 Task: Look for properties with more than 2+ garages.
Action: Mouse moved to (612, 257)
Screenshot: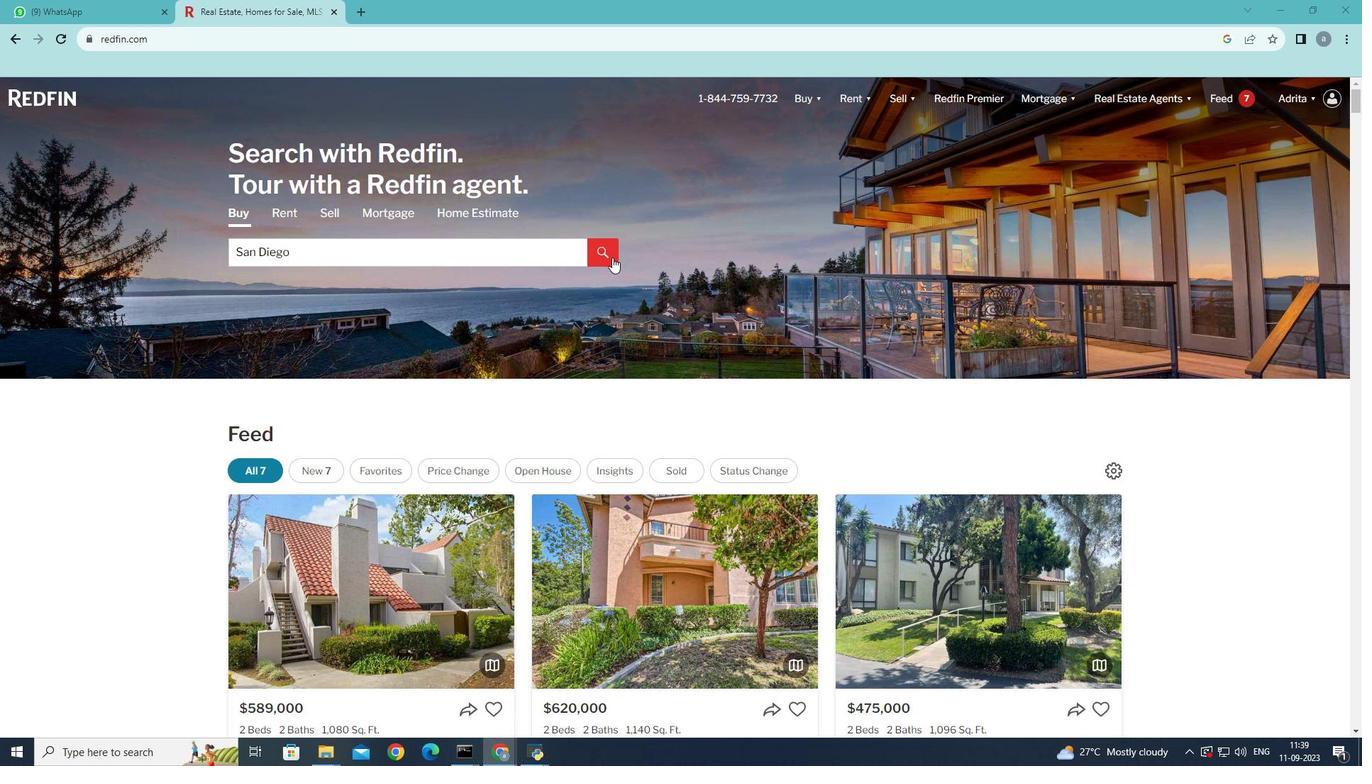 
Action: Mouse pressed left at (612, 257)
Screenshot: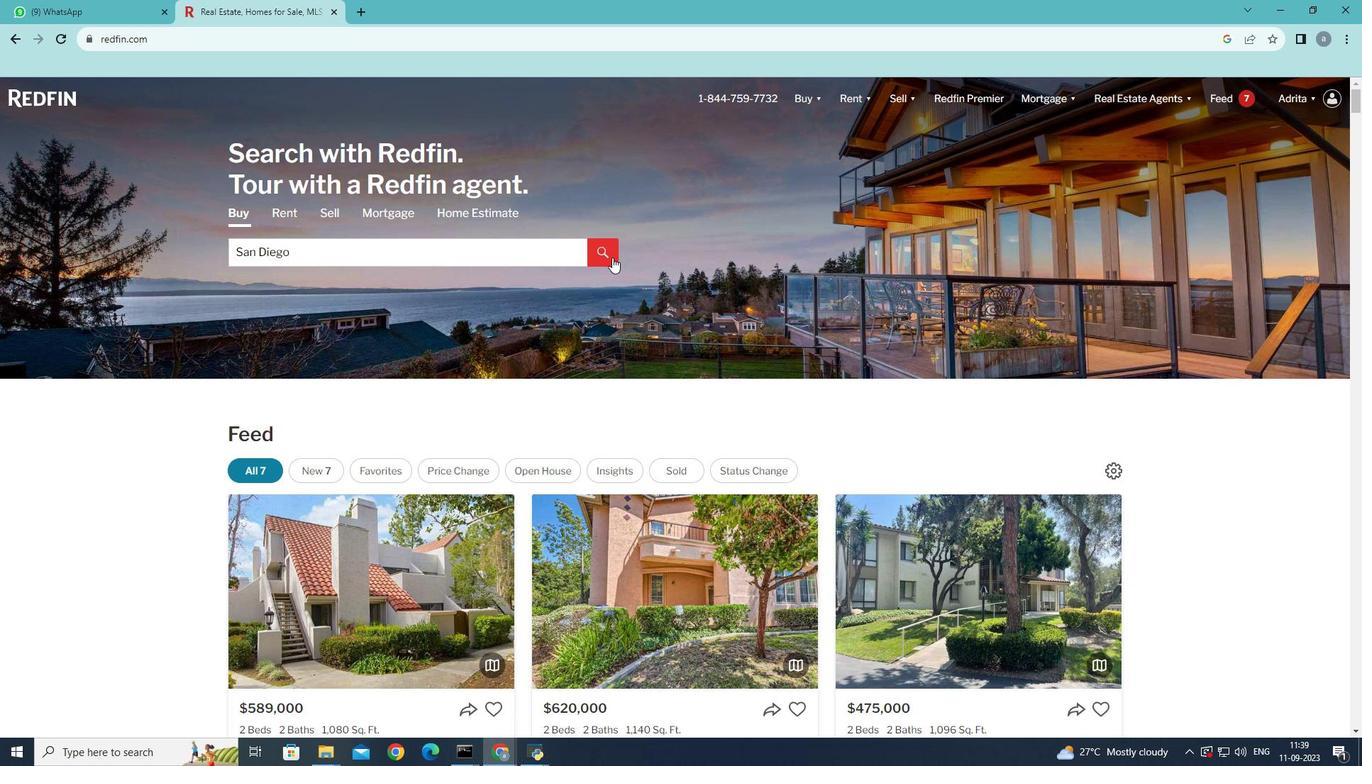 
Action: Mouse moved to (1221, 193)
Screenshot: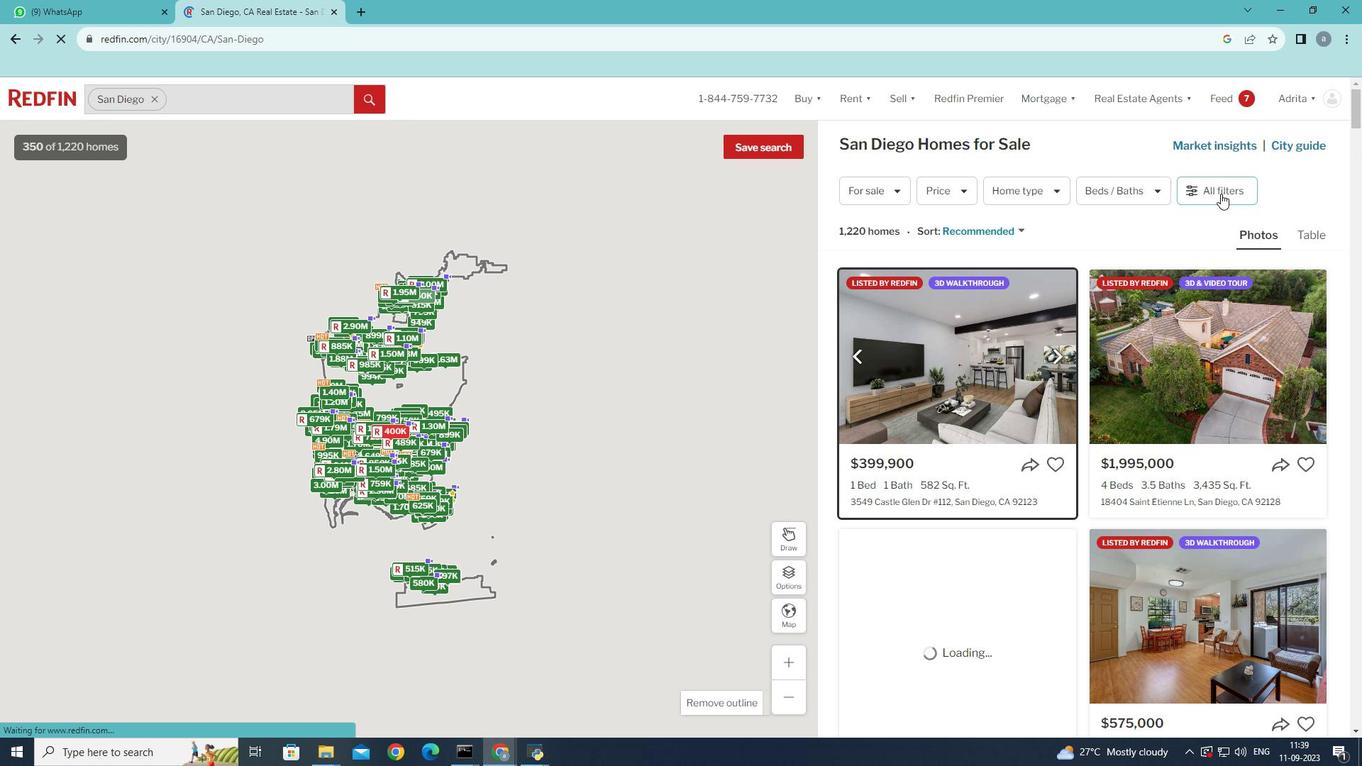
Action: Mouse pressed left at (1221, 193)
Screenshot: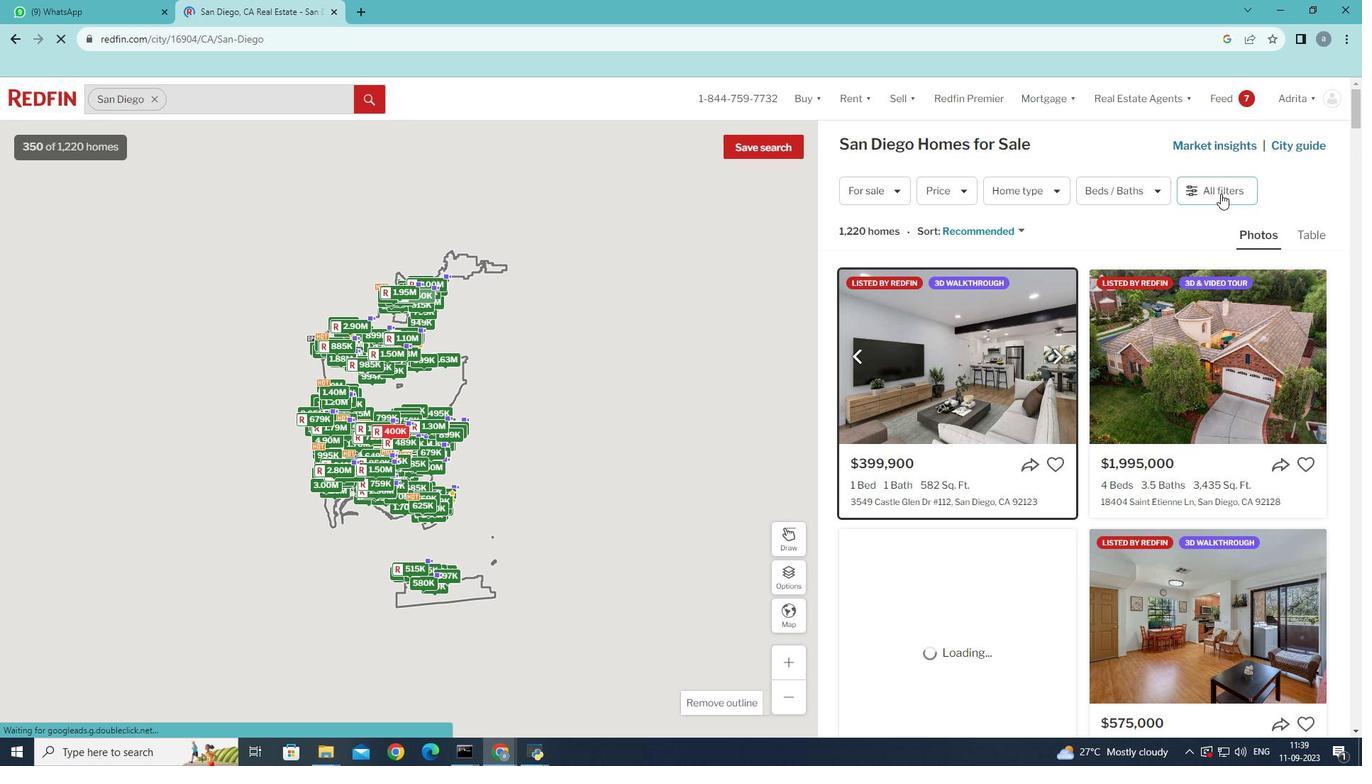 
Action: Mouse moved to (1235, 186)
Screenshot: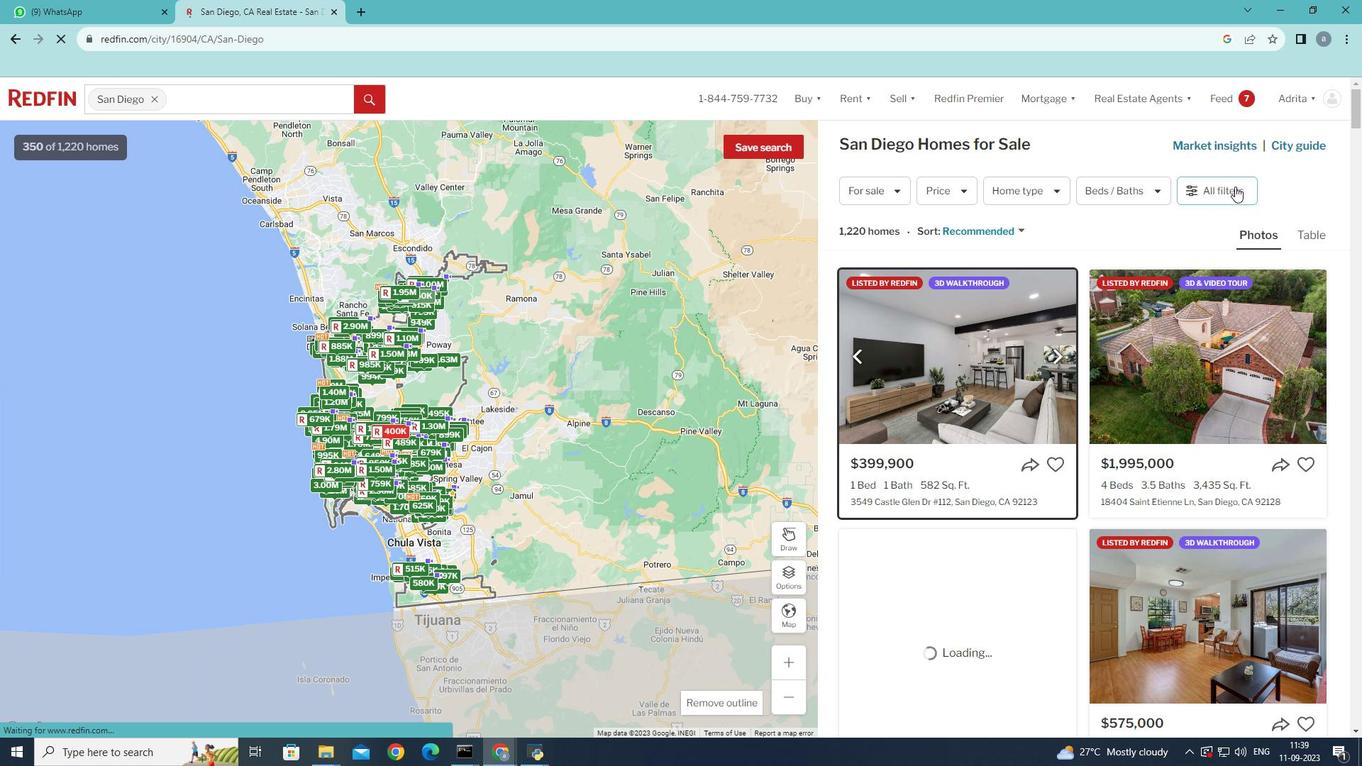 
Action: Mouse pressed left at (1235, 186)
Screenshot: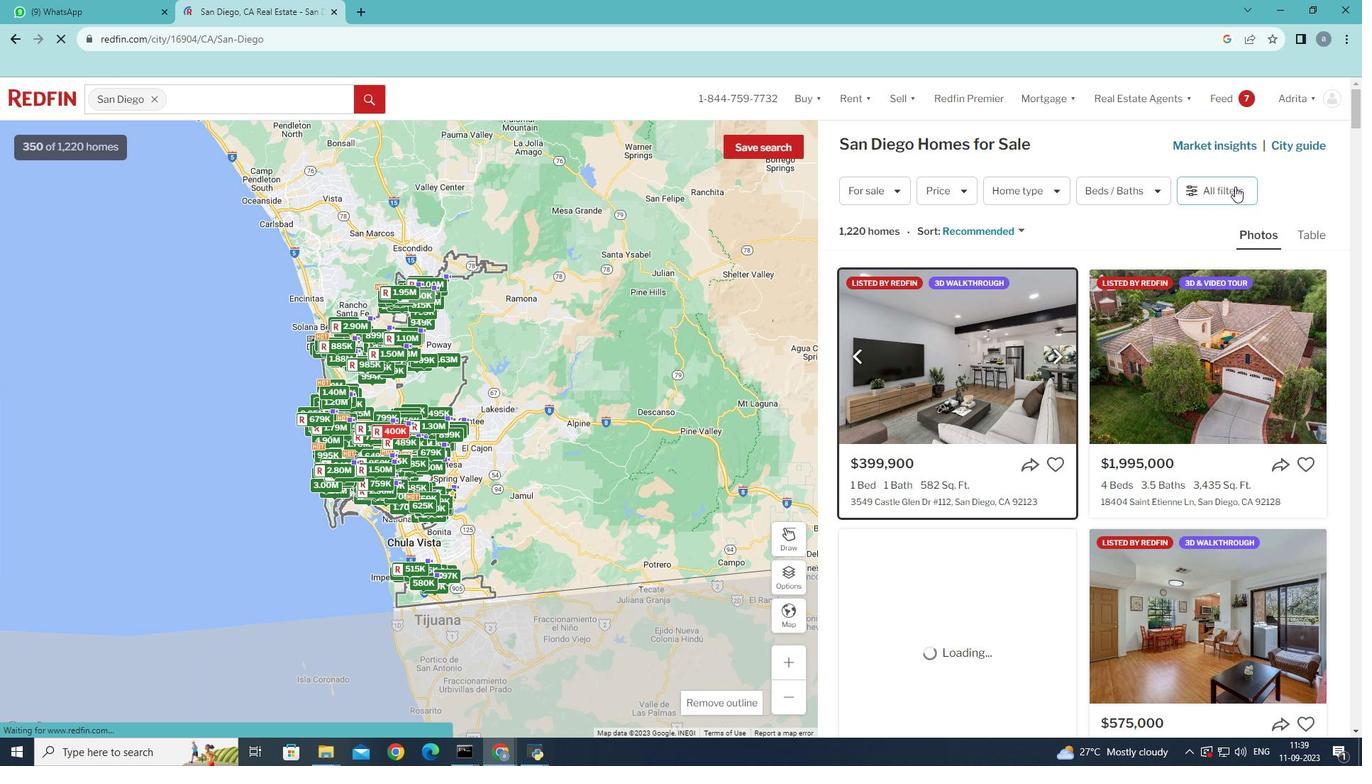 
Action: Mouse moved to (1115, 445)
Screenshot: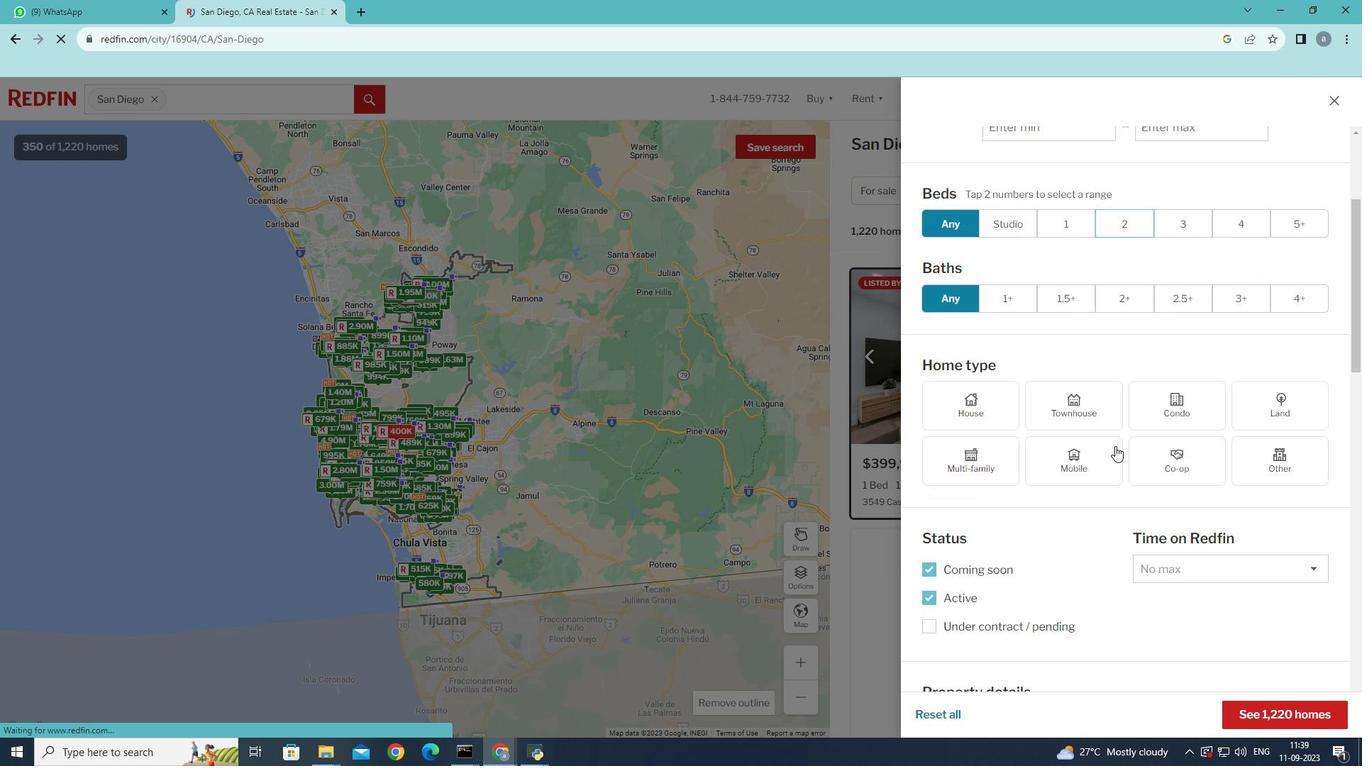 
Action: Mouse scrolled (1115, 445) with delta (0, 0)
Screenshot: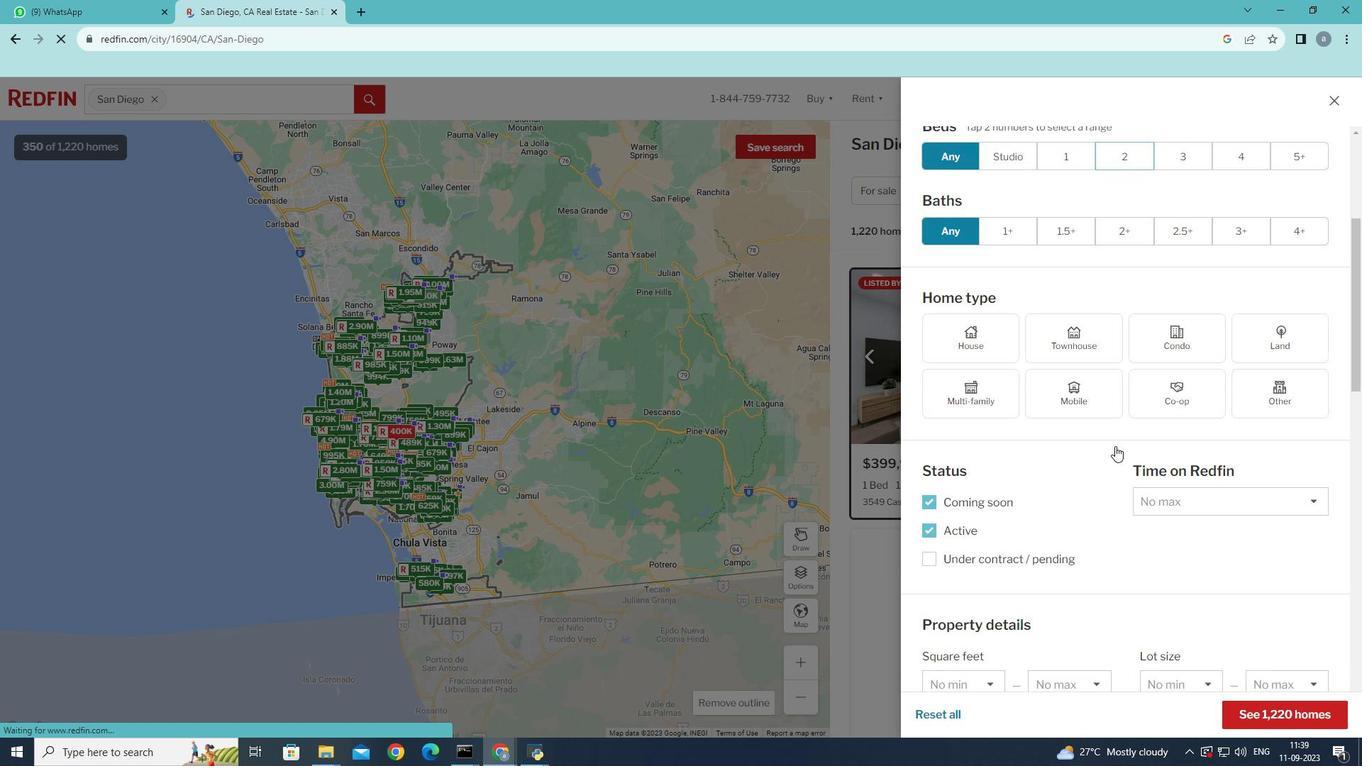 
Action: Mouse scrolled (1115, 445) with delta (0, 0)
Screenshot: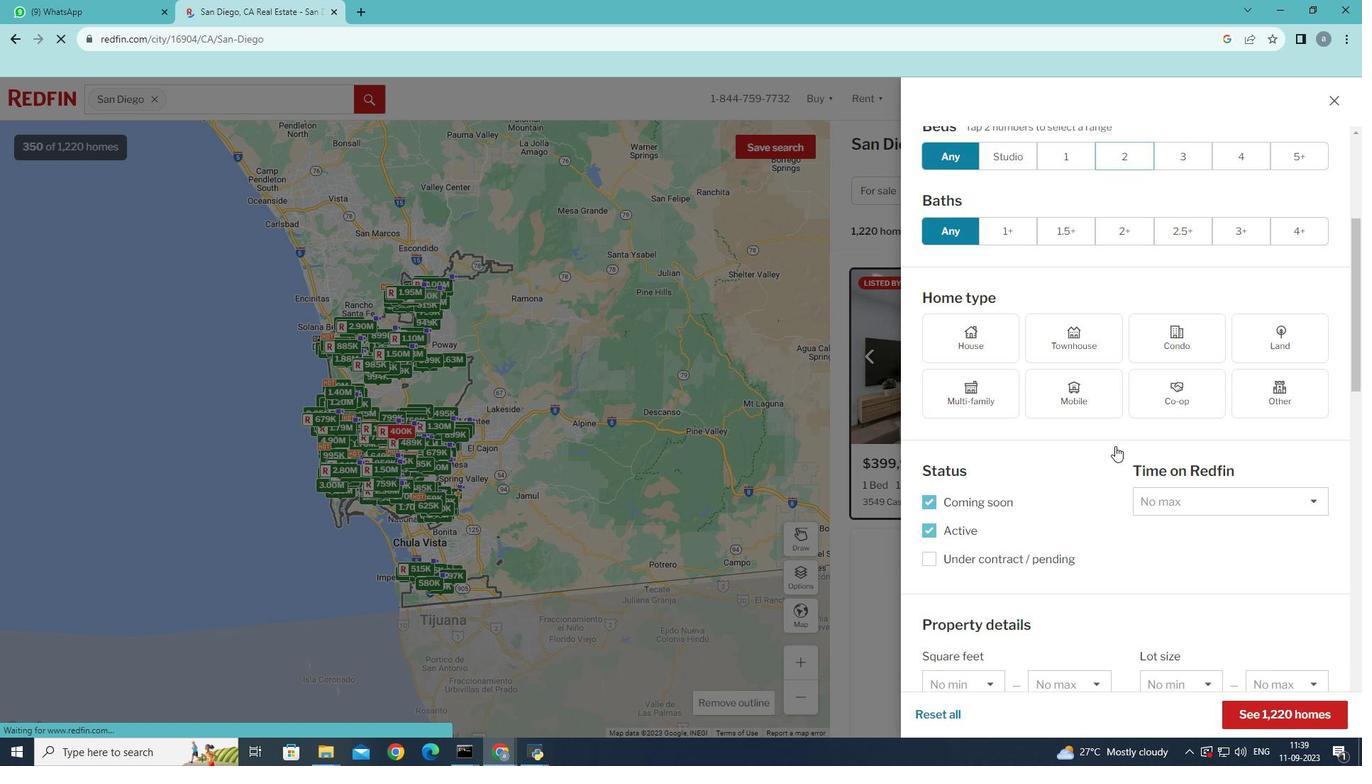 
Action: Mouse moved to (1115, 446)
Screenshot: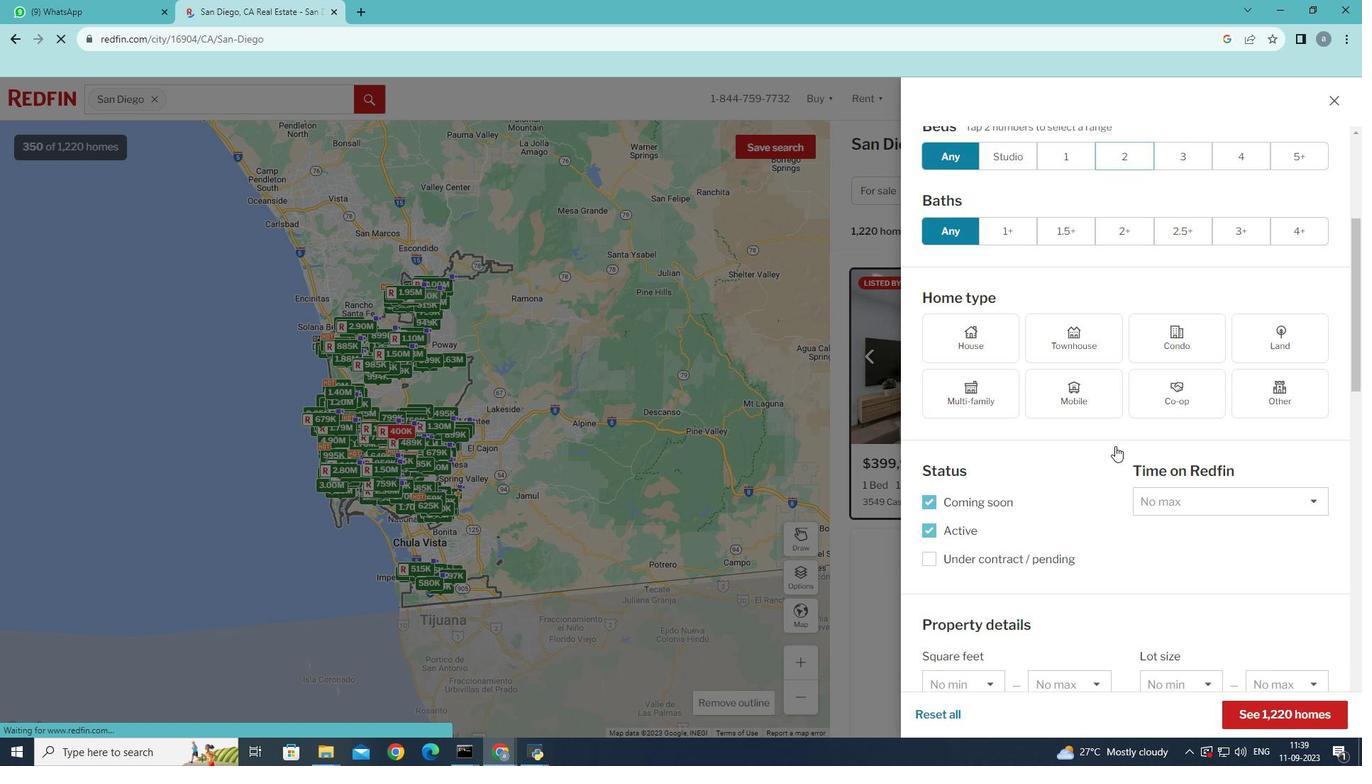 
Action: Mouse scrolled (1115, 445) with delta (0, 0)
Screenshot: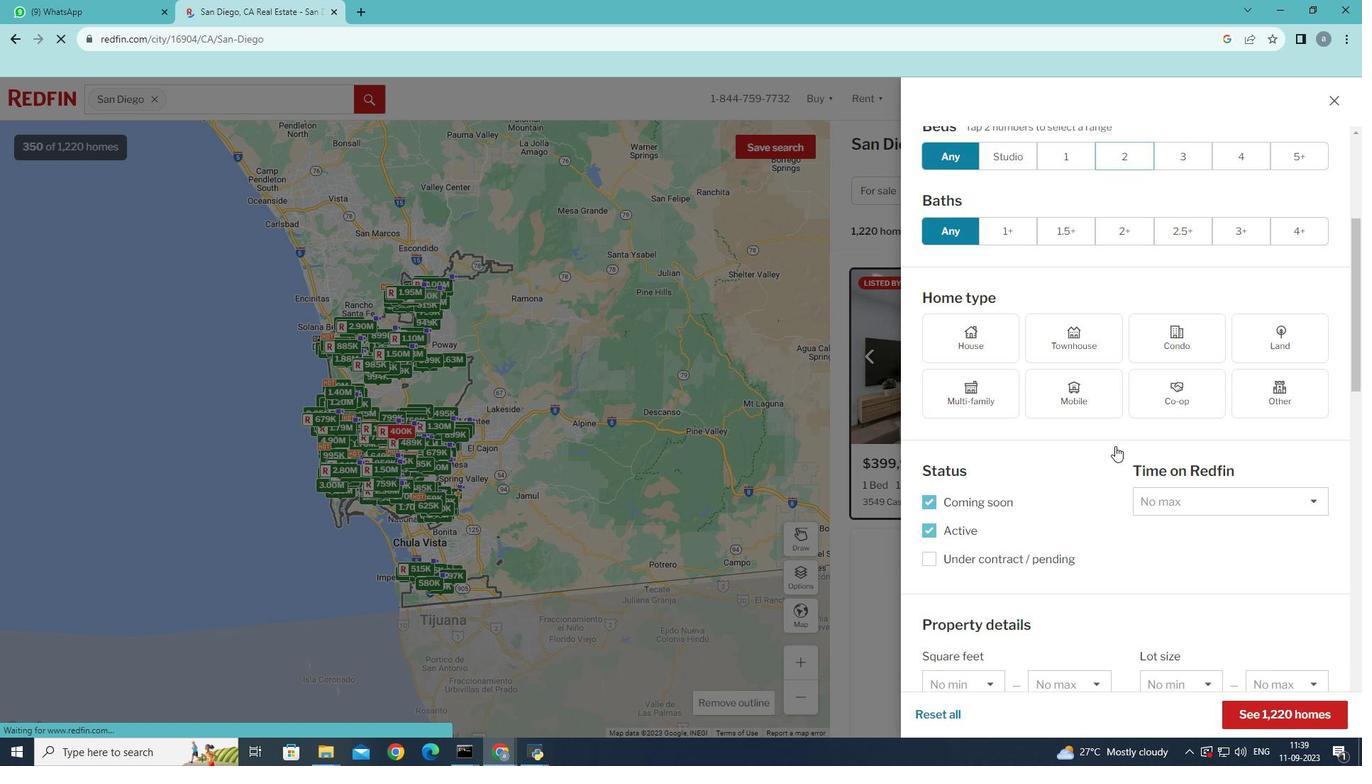 
Action: Mouse scrolled (1115, 445) with delta (0, 0)
Screenshot: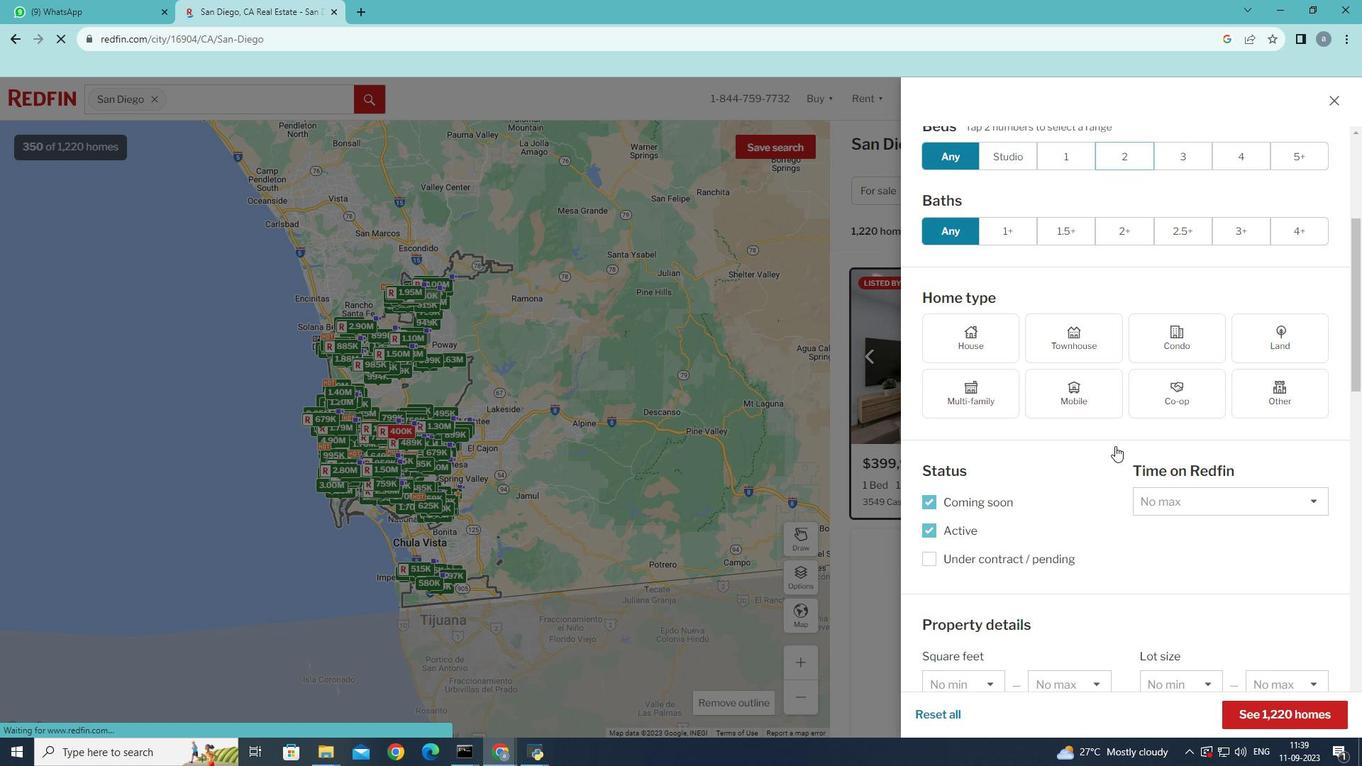 
Action: Mouse moved to (1116, 446)
Screenshot: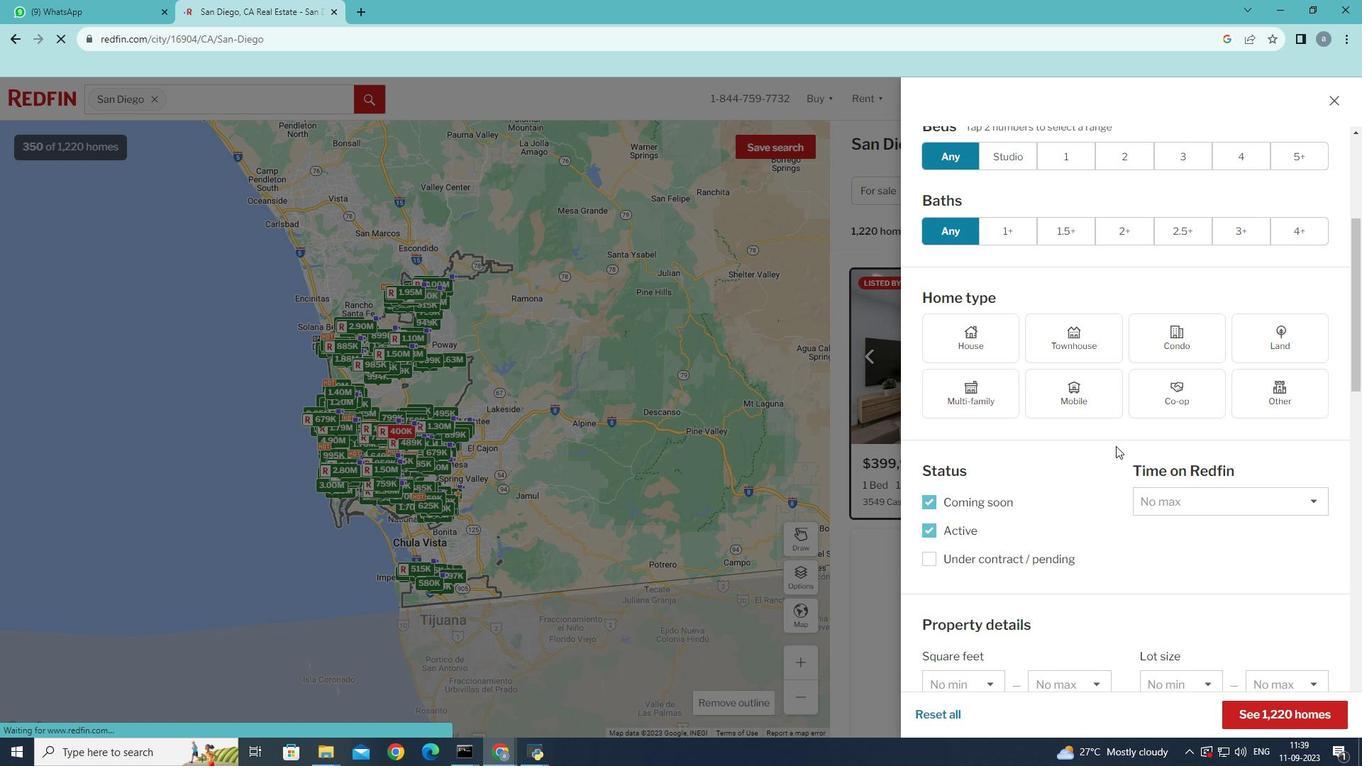 
Action: Mouse scrolled (1116, 445) with delta (0, 0)
Screenshot: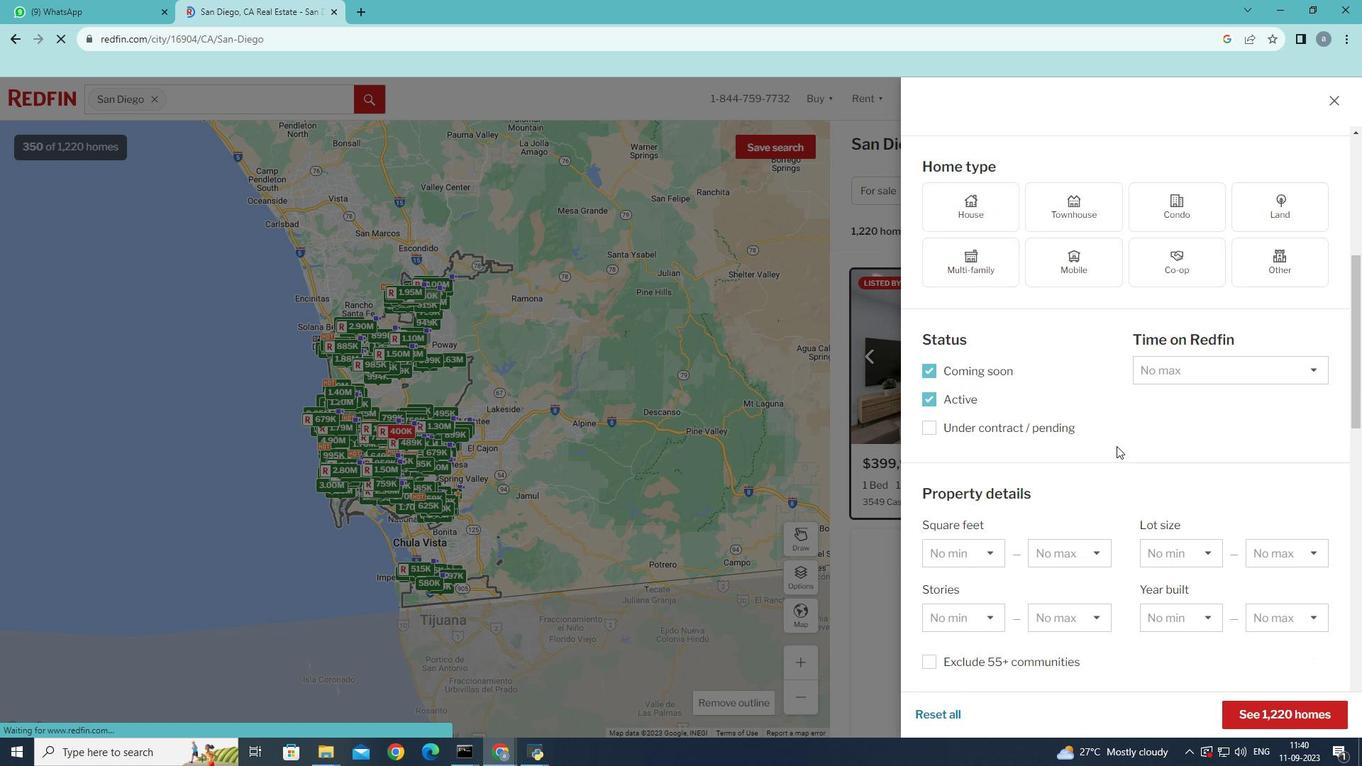 
Action: Mouse moved to (1117, 446)
Screenshot: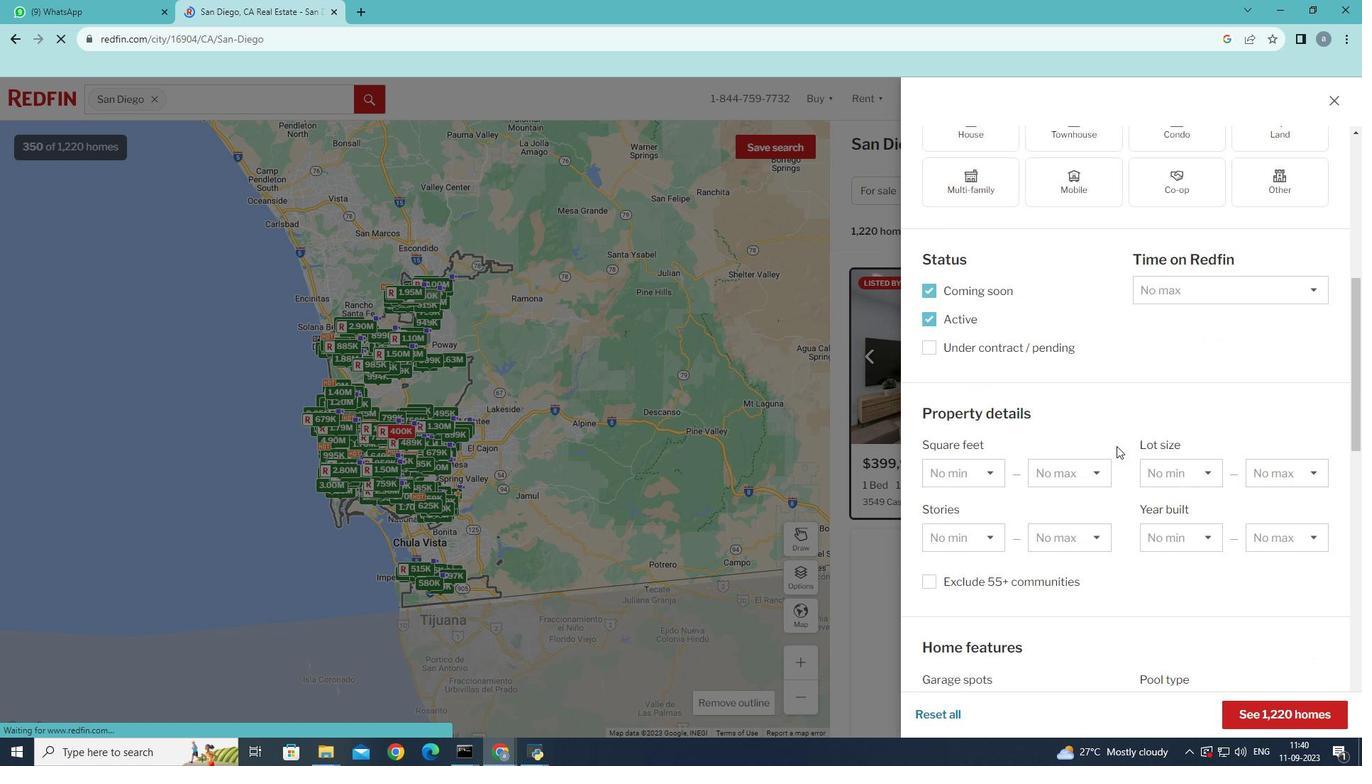 
Action: Mouse scrolled (1117, 445) with delta (0, 0)
Screenshot: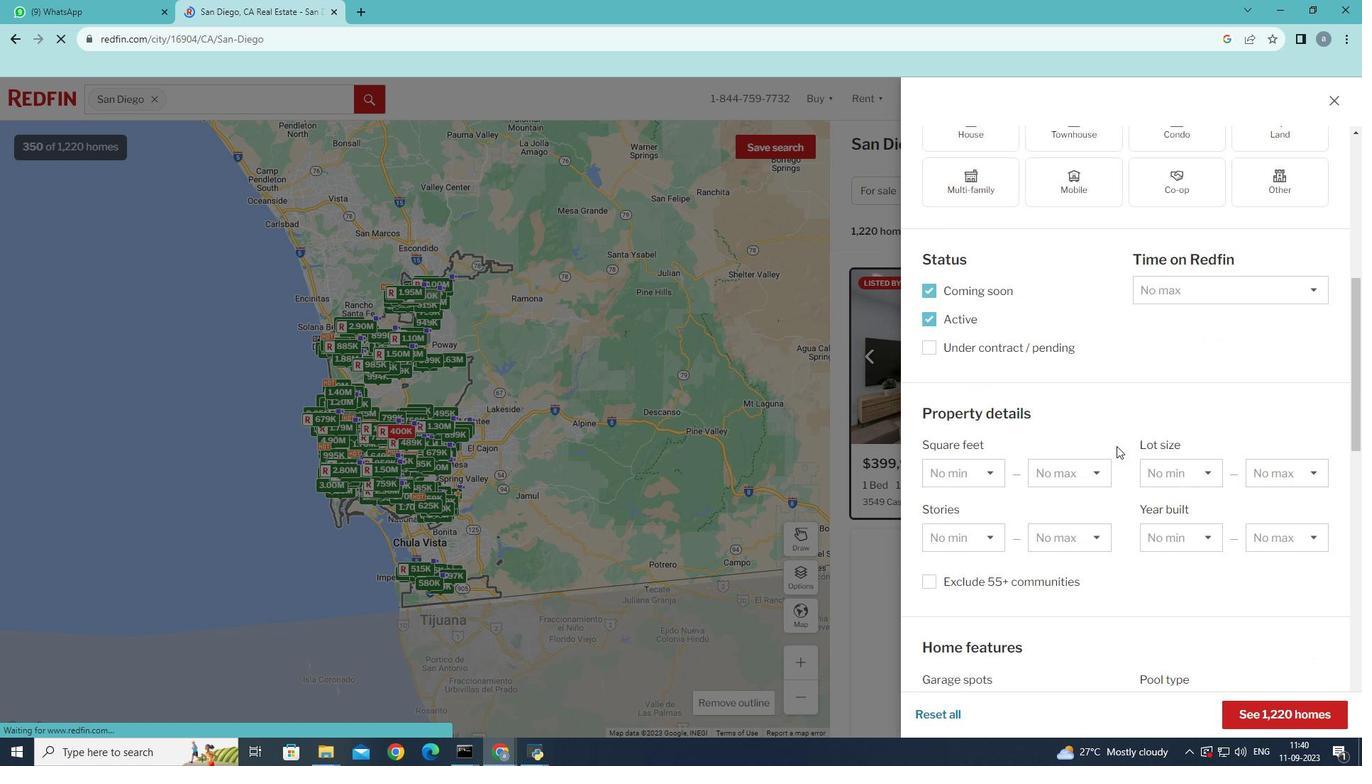 
Action: Mouse scrolled (1117, 445) with delta (0, 0)
Screenshot: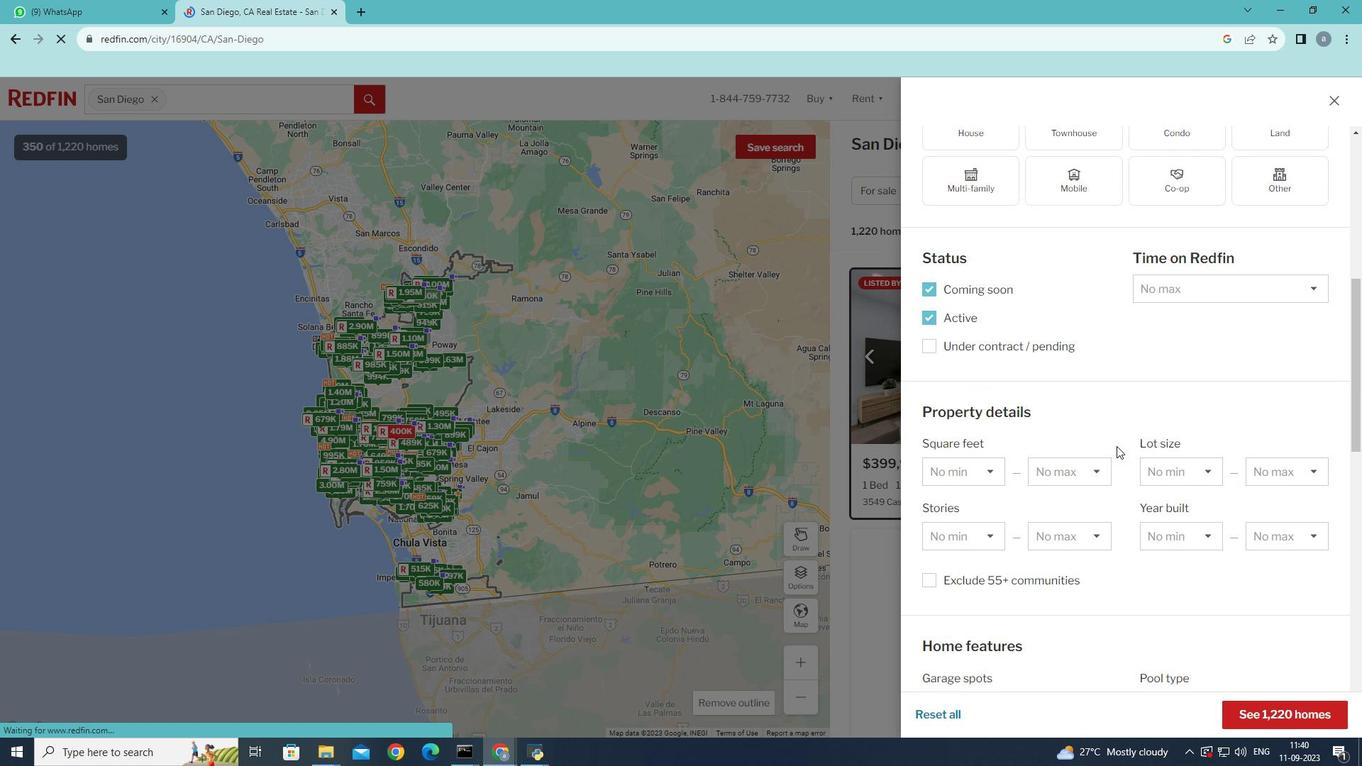 
Action: Mouse moved to (1123, 439)
Screenshot: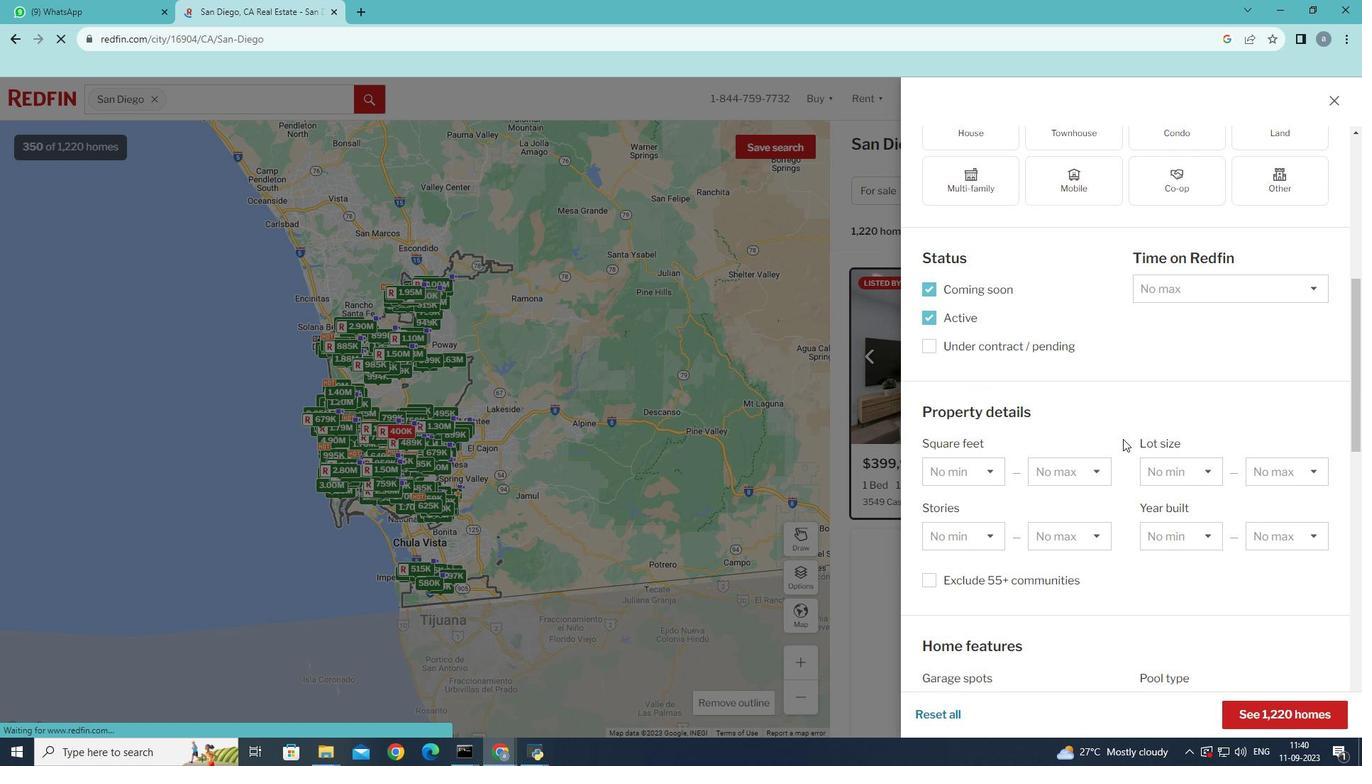 
Action: Mouse scrolled (1123, 438) with delta (0, 0)
Screenshot: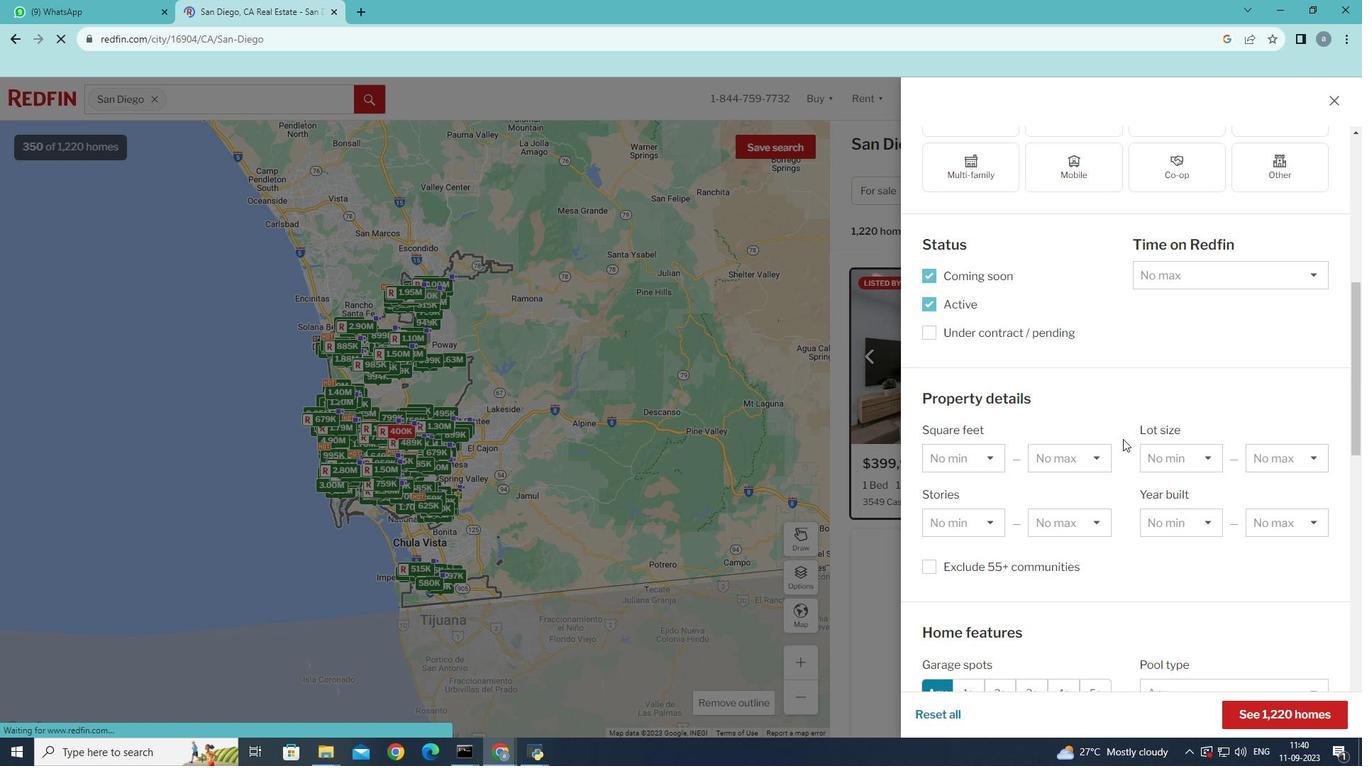
Action: Mouse scrolled (1123, 438) with delta (0, 0)
Screenshot: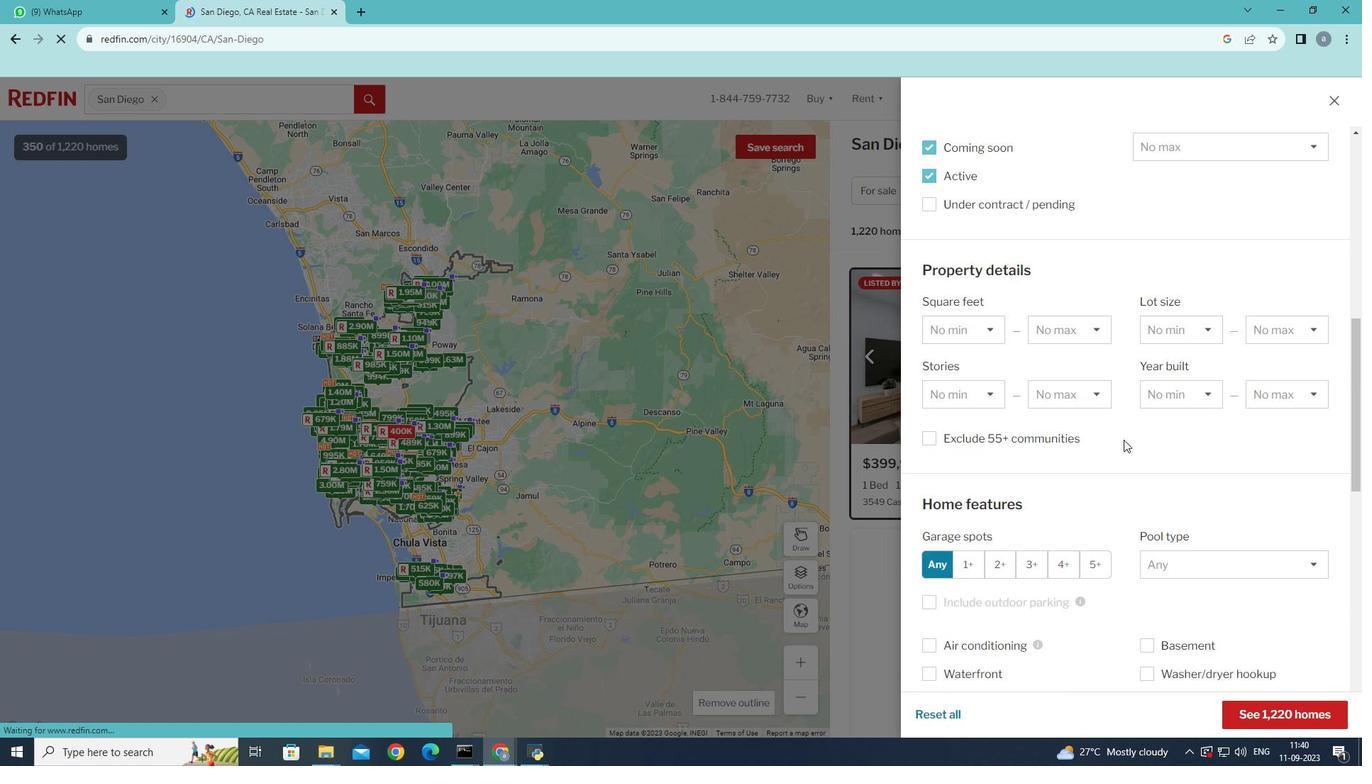 
Action: Mouse moved to (998, 570)
Screenshot: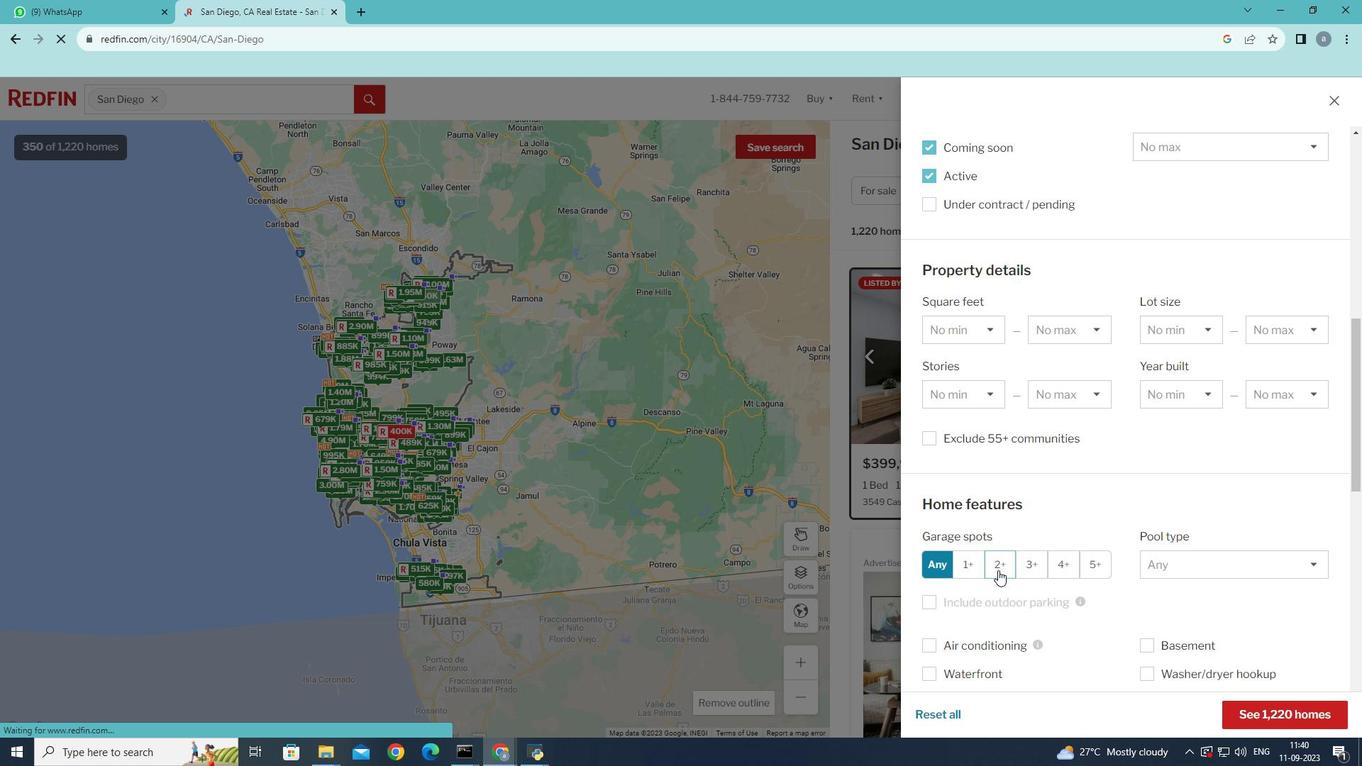 
Action: Mouse pressed left at (998, 570)
Screenshot: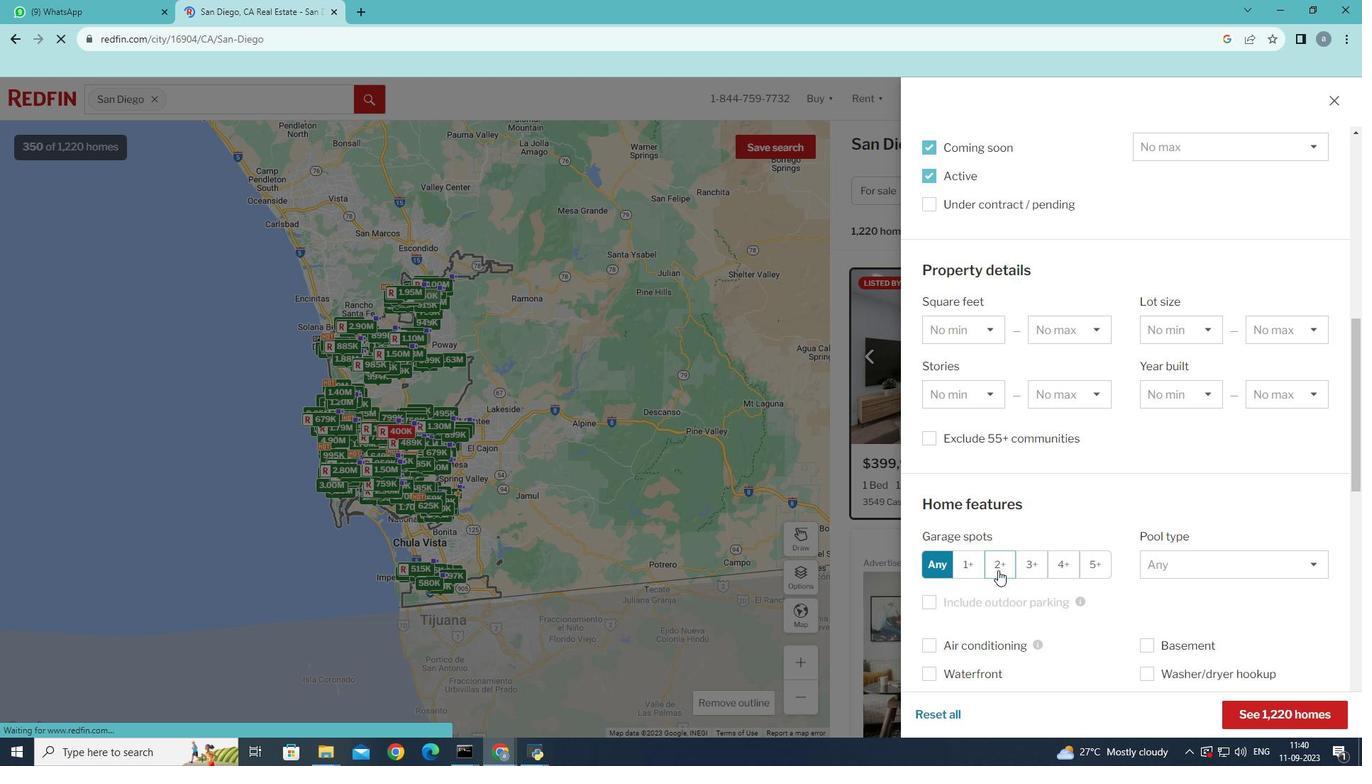 
Action: Mouse moved to (1271, 716)
Screenshot: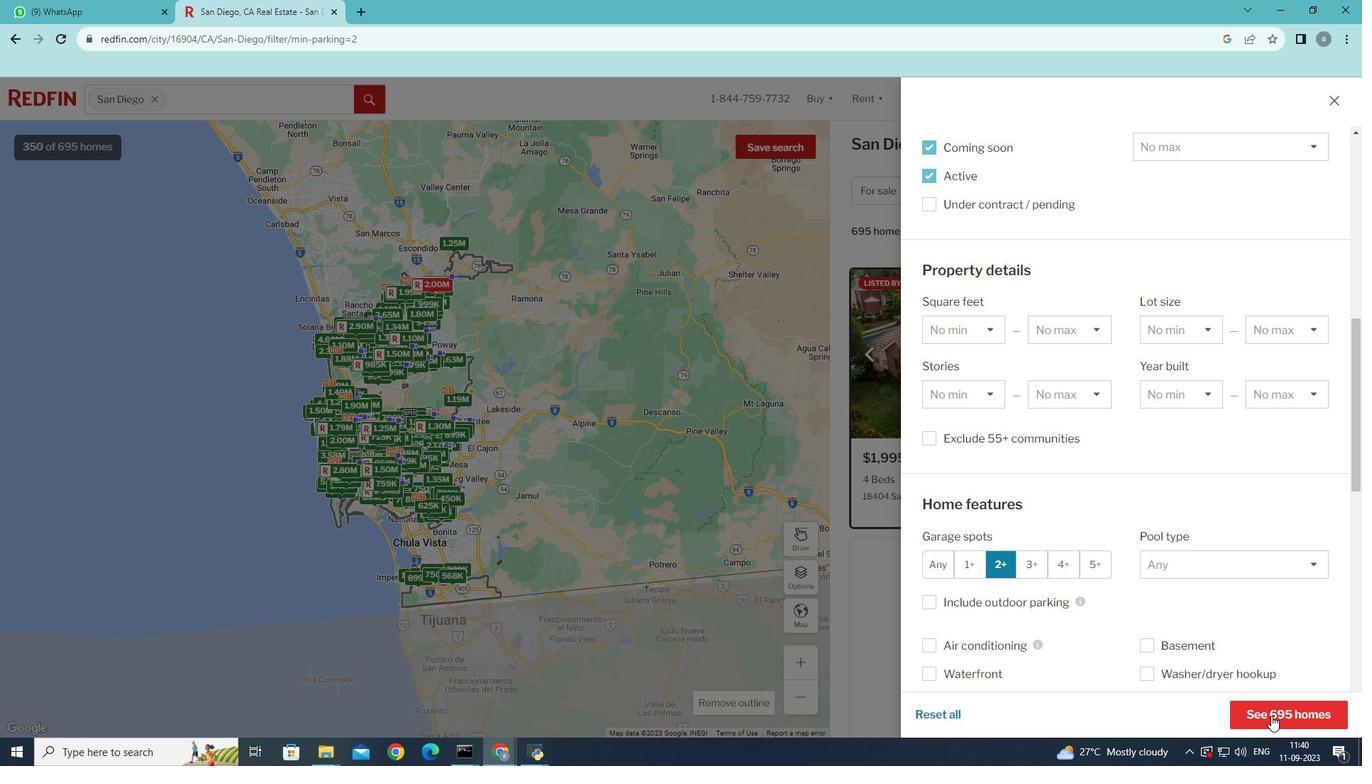 
Action: Mouse pressed left at (1271, 716)
Screenshot: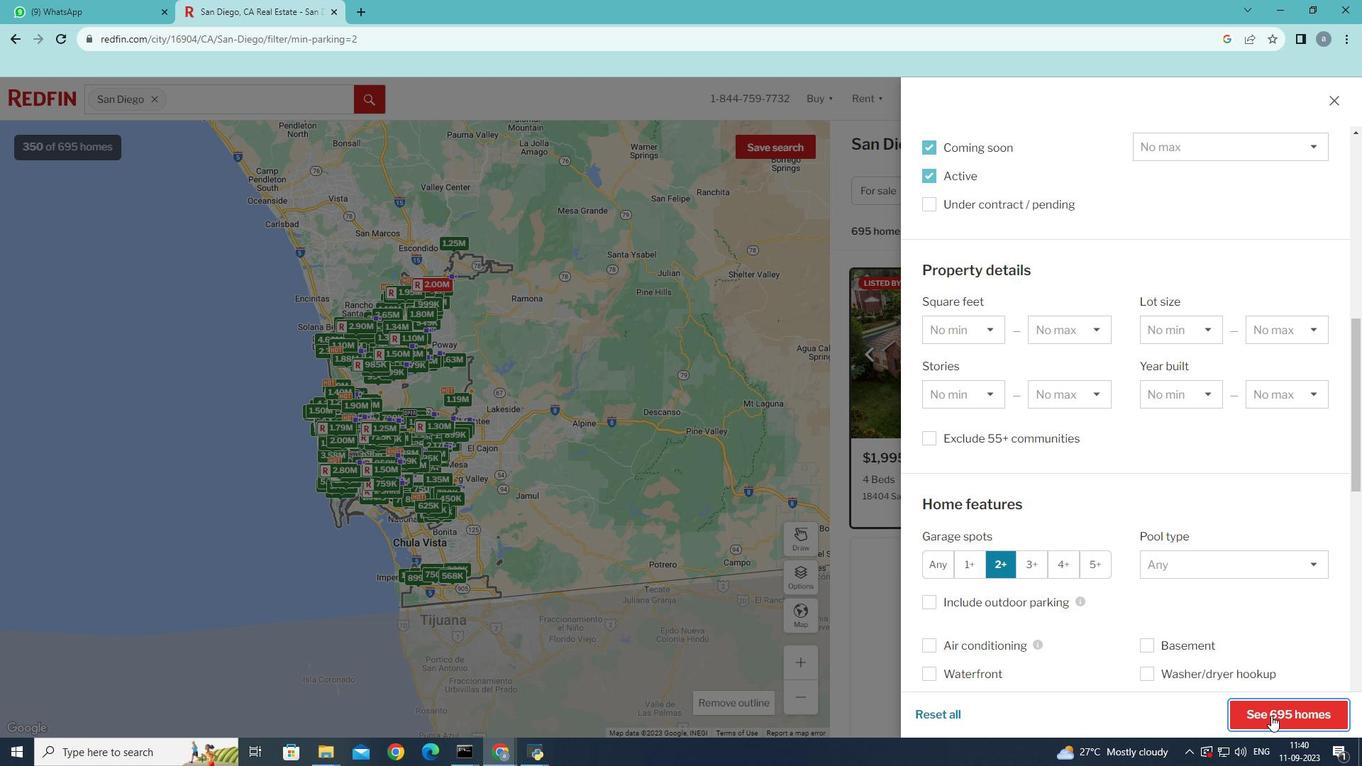 
Action: Mouse moved to (1271, 716)
Screenshot: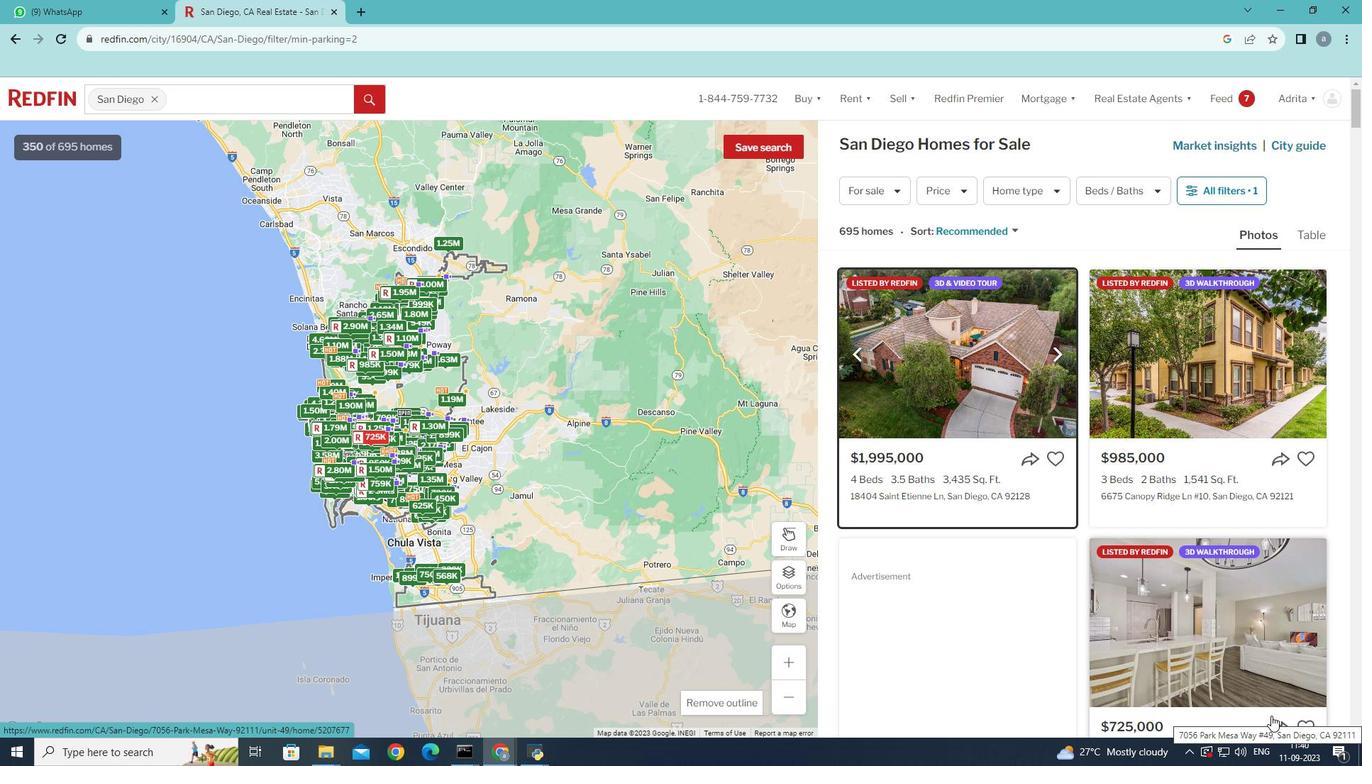 
